 Task: Click on google drive.
Action: Mouse moved to (552, 158)
Screenshot: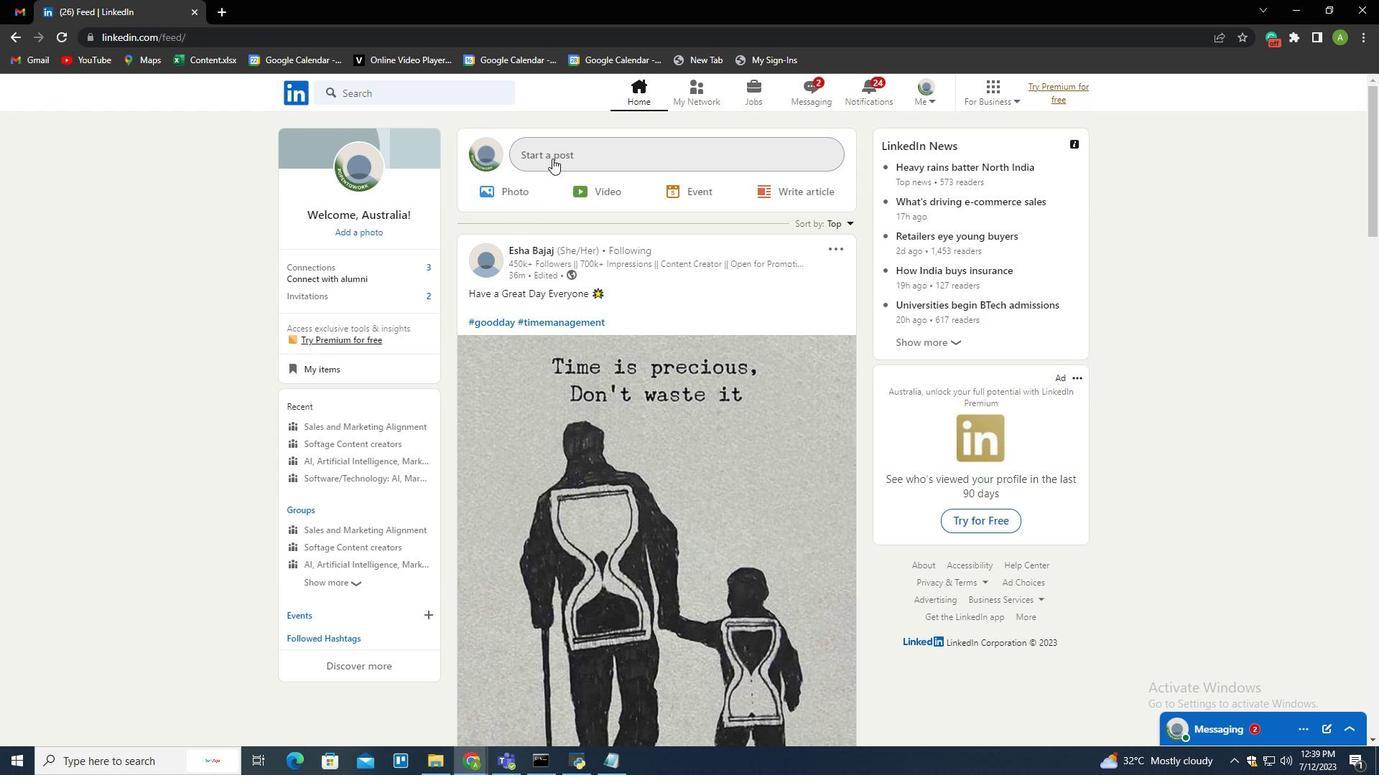 
Action: Mouse pressed left at (552, 158)
Screenshot: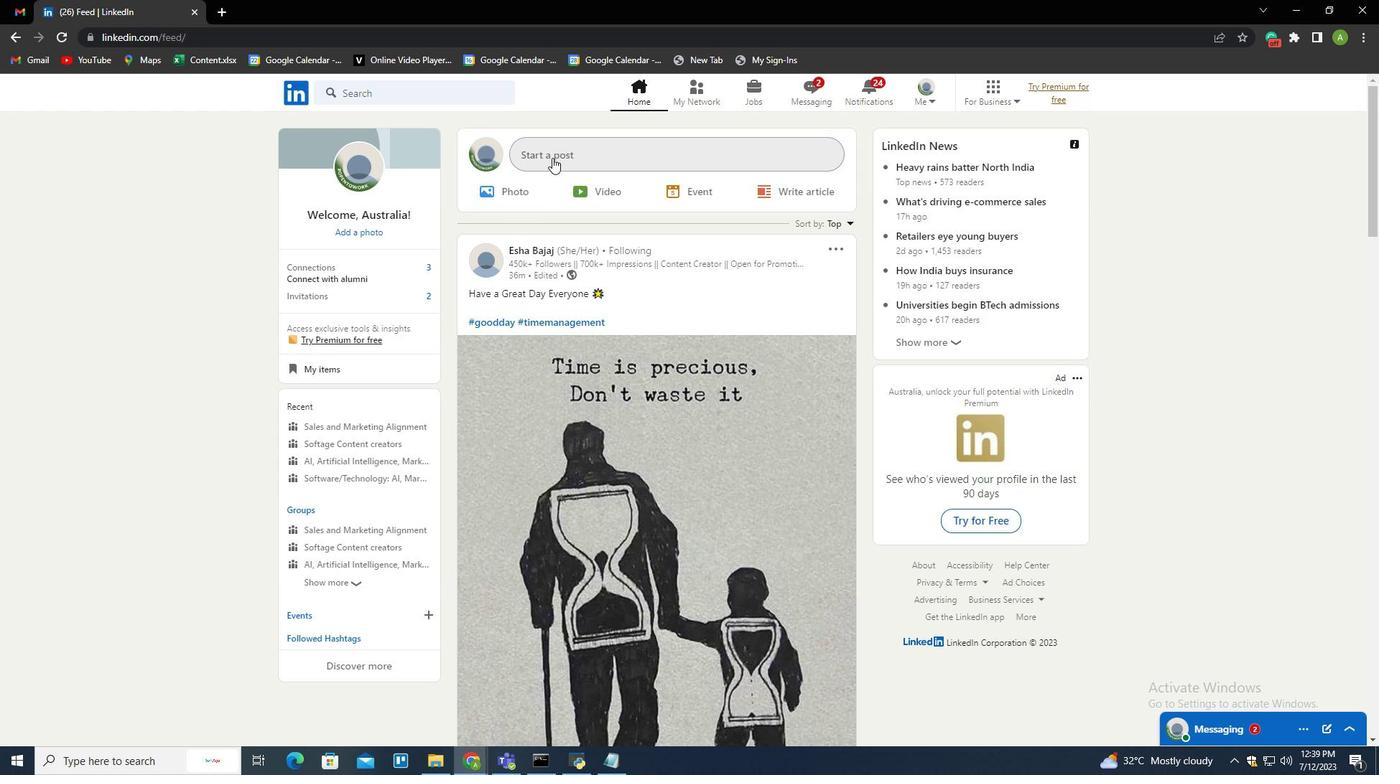 
Action: Mouse moved to (611, 428)
Screenshot: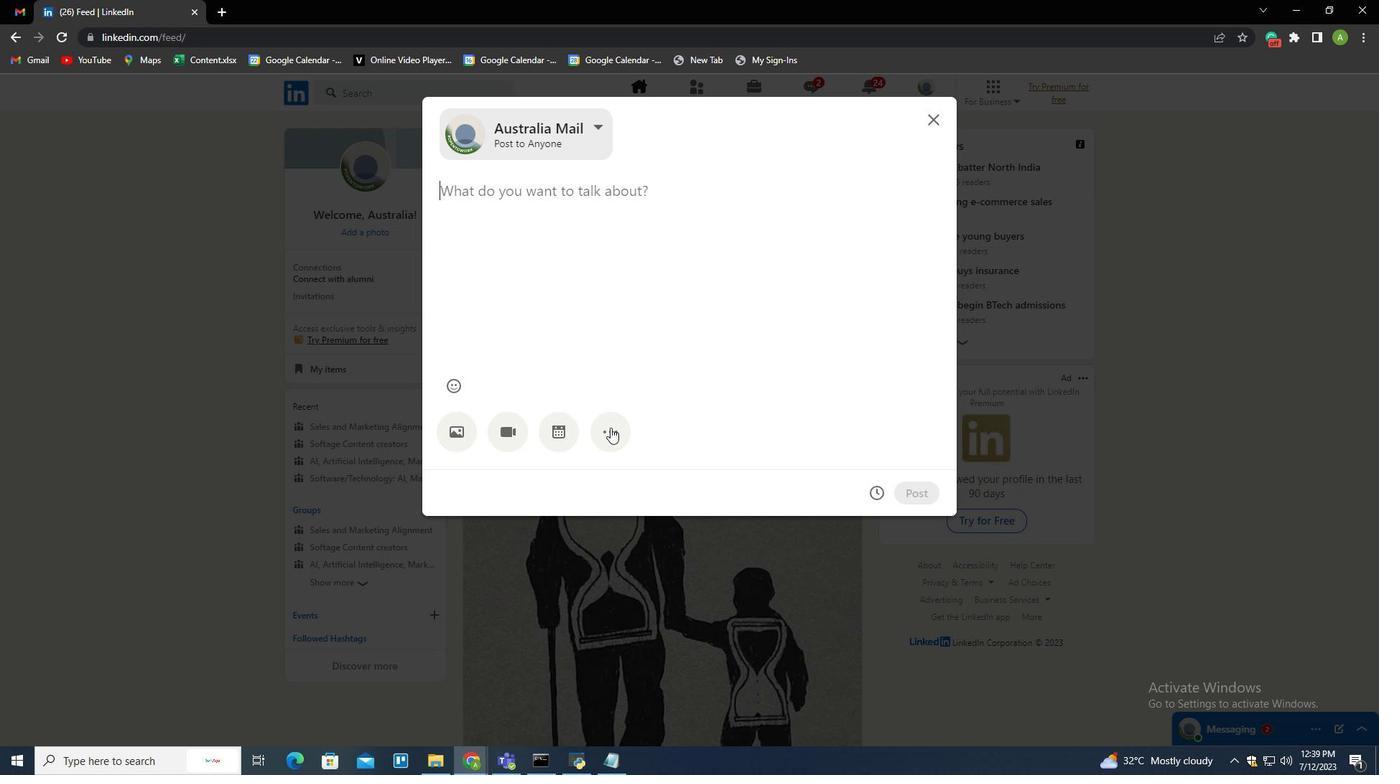 
Action: Mouse pressed left at (611, 428)
Screenshot: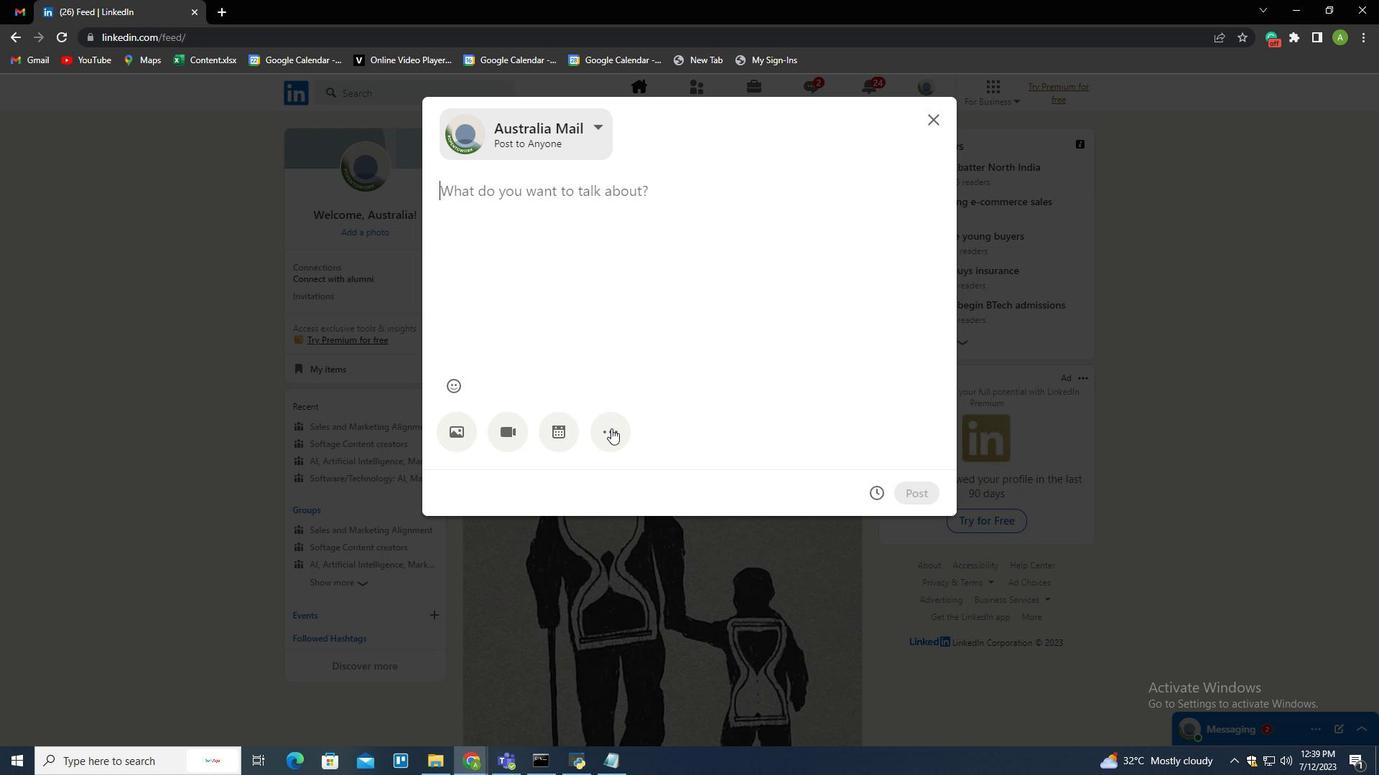 
Action: Mouse moved to (764, 430)
Screenshot: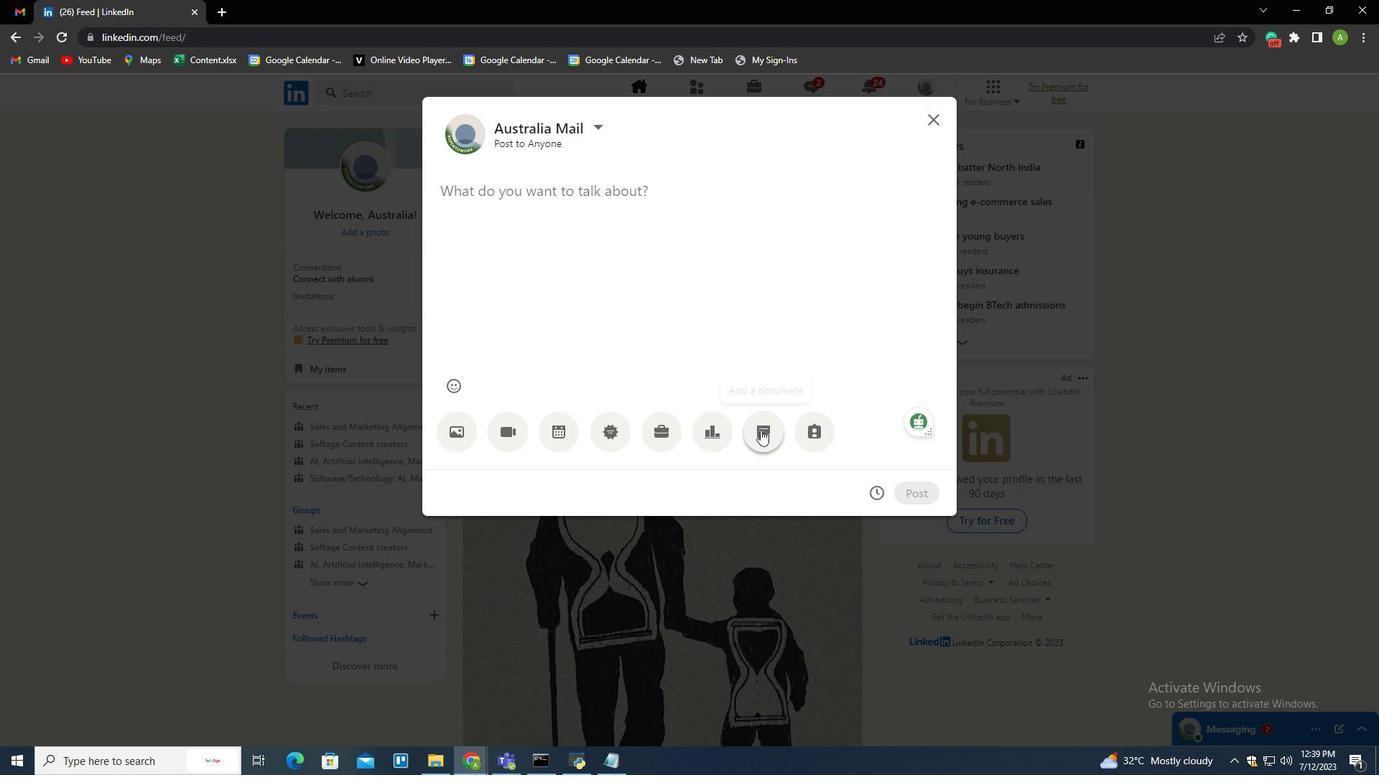 
Action: Mouse pressed left at (764, 430)
Screenshot: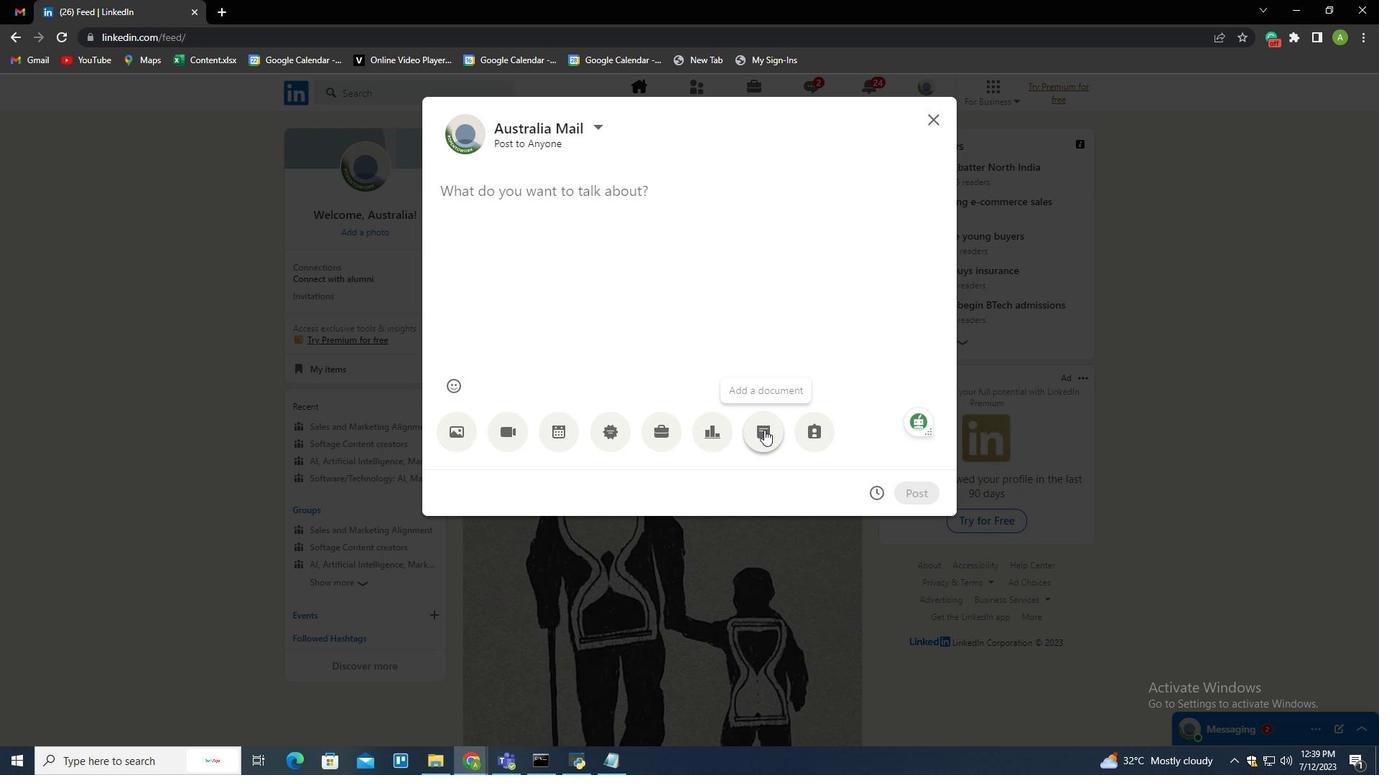 
Action: Mouse moved to (680, 231)
Screenshot: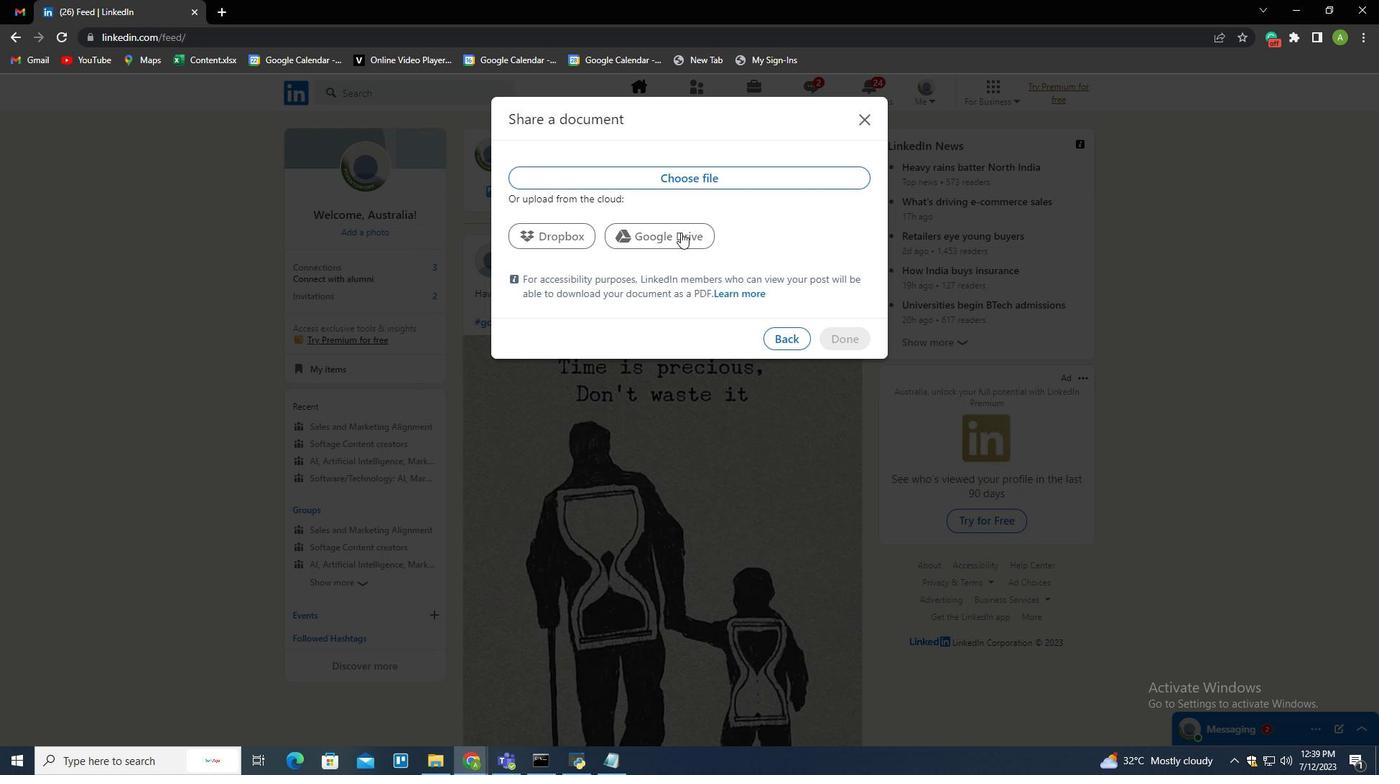 
Action: Mouse pressed left at (680, 231)
Screenshot: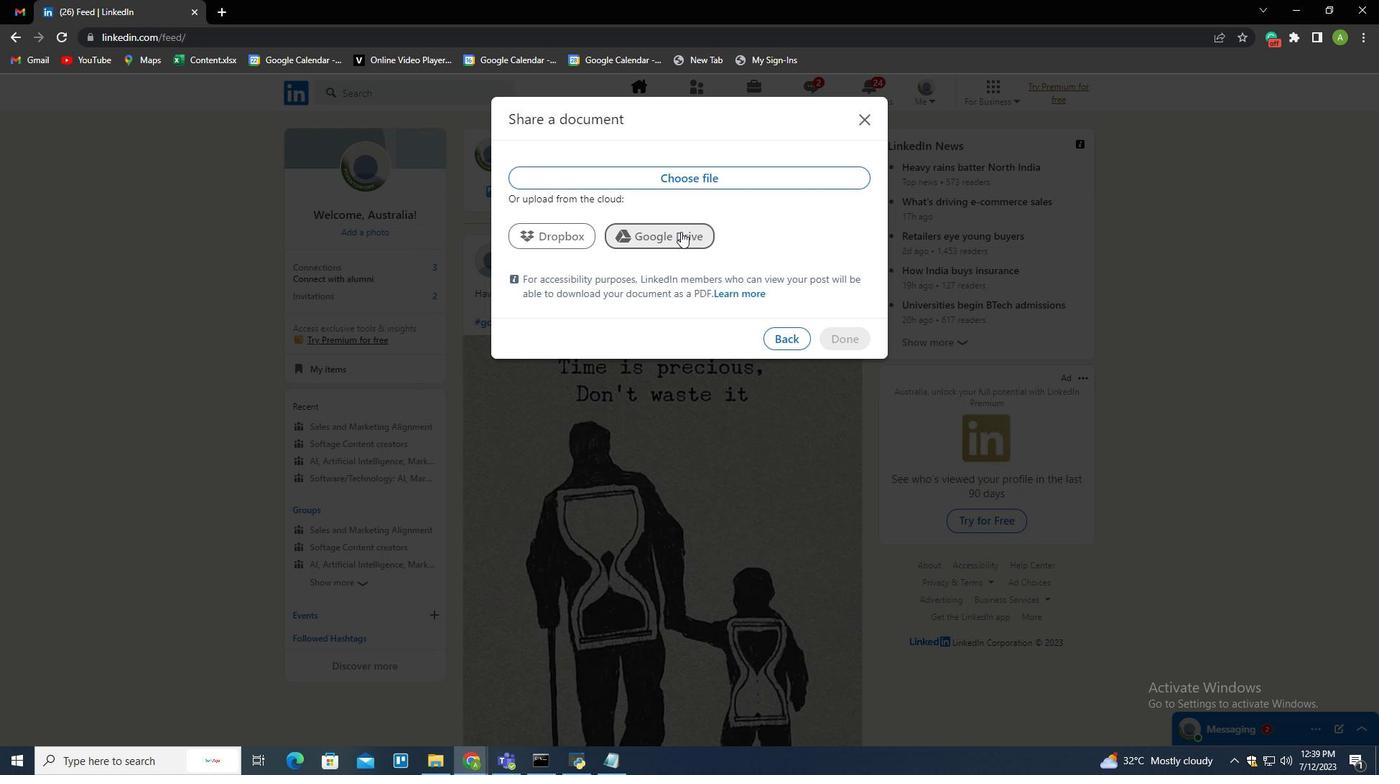 
Action: Mouse moved to (739, 358)
Screenshot: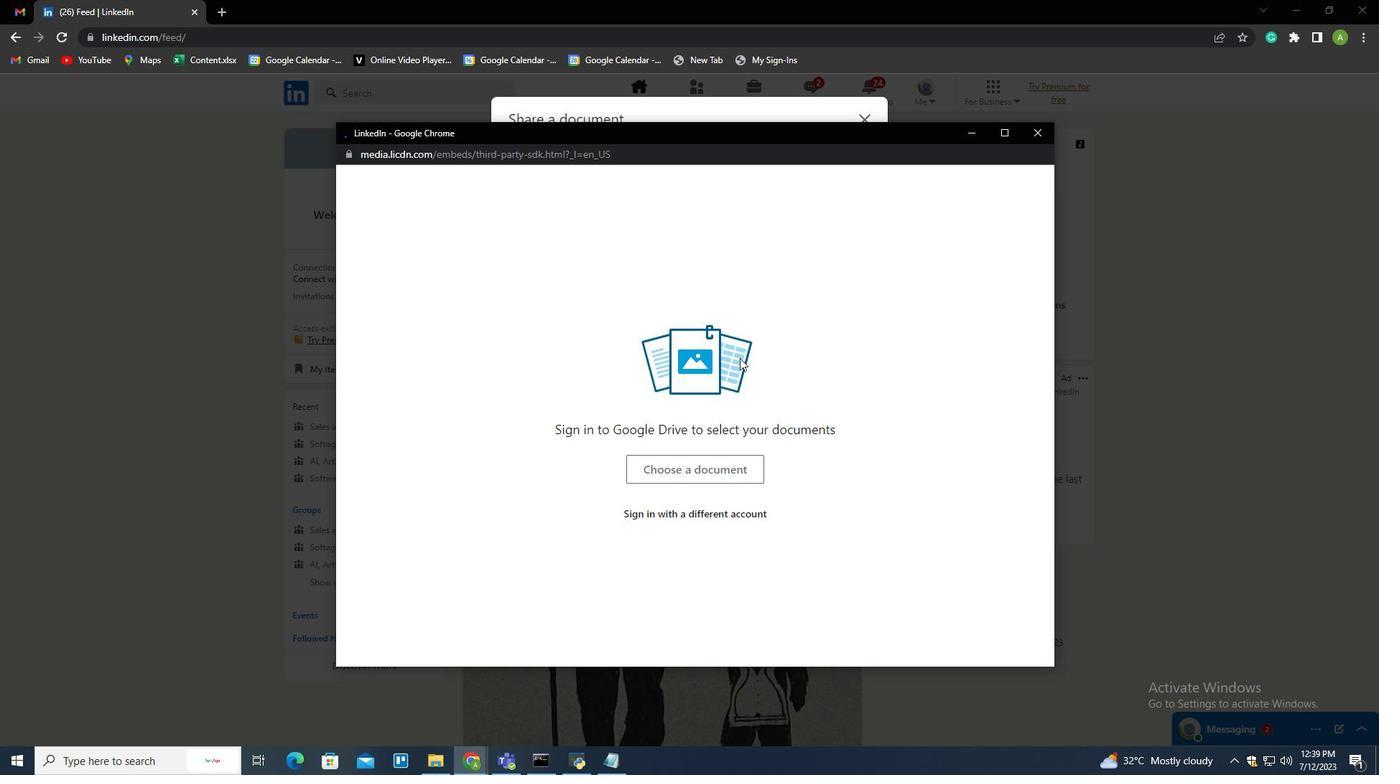 
